 Task: Assign Person0002 as Assignee of Child Issue ChildIssue0008 of Issue Issue0004 in Backlog  in Scrum Project Project0001 in Jira
Action: Mouse moved to (400, 447)
Screenshot: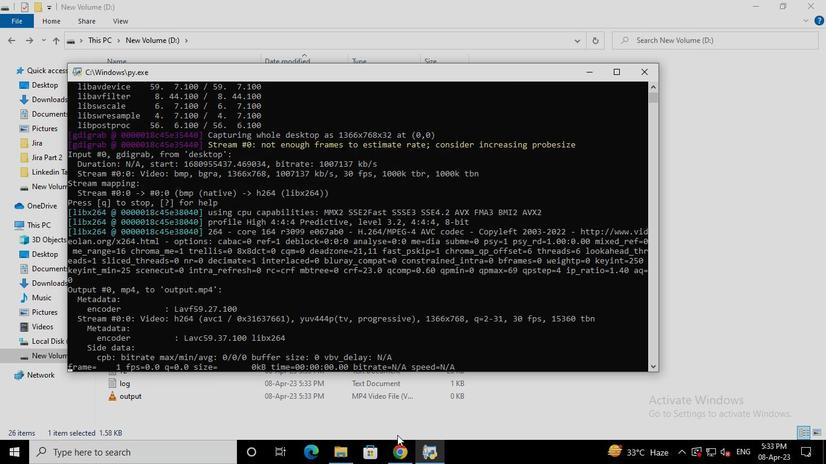 
Action: Mouse pressed left at (400, 447)
Screenshot: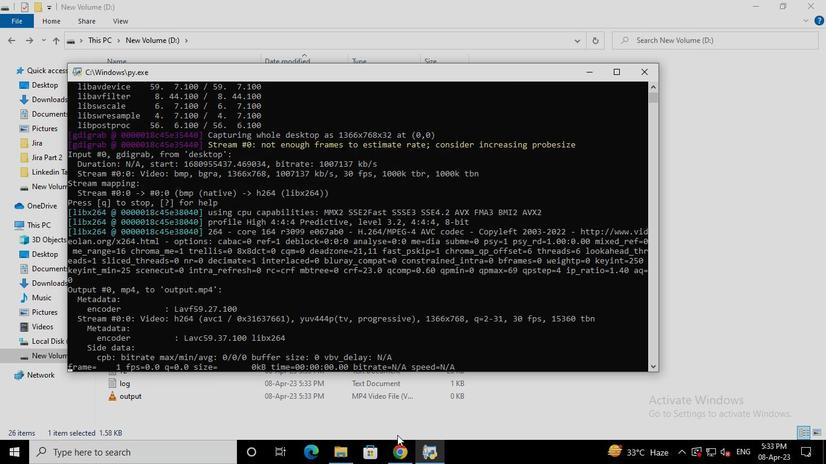 
Action: Mouse moved to (65, 187)
Screenshot: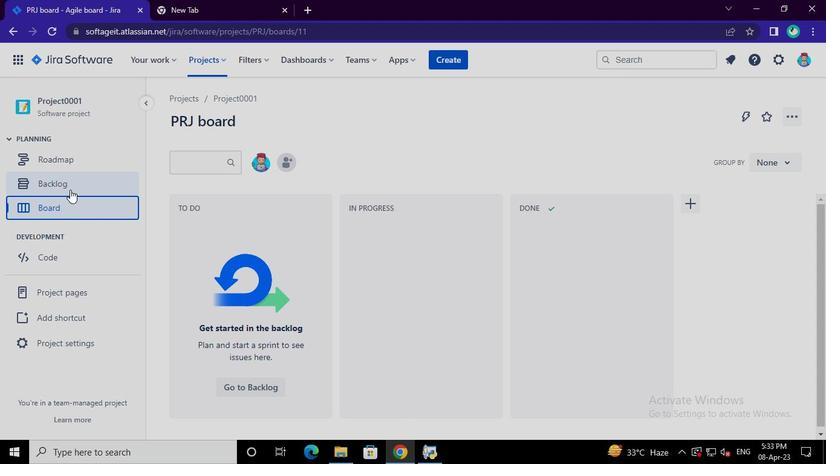 
Action: Mouse pressed left at (65, 187)
Screenshot: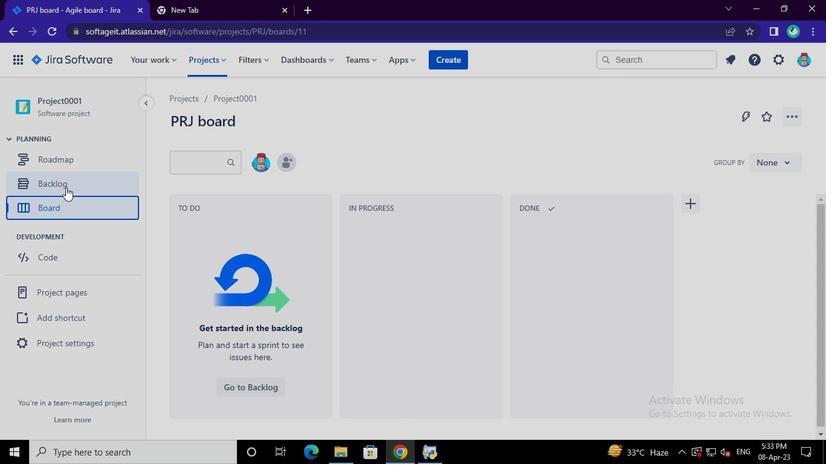 
Action: Mouse moved to (248, 405)
Screenshot: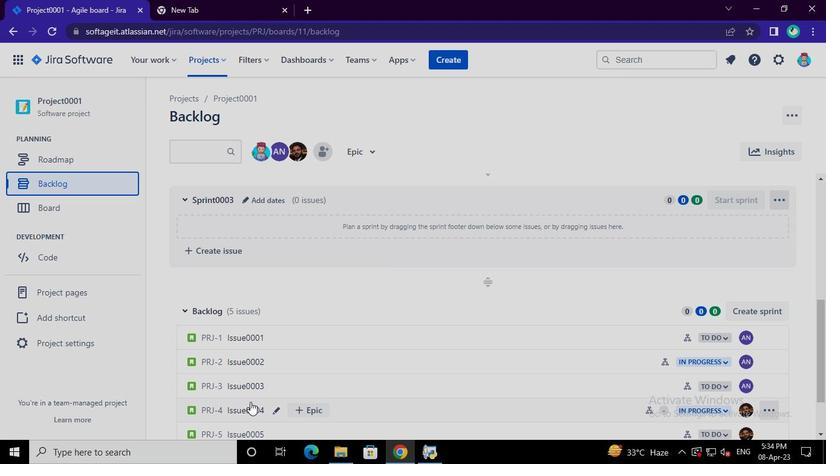
Action: Mouse pressed left at (248, 405)
Screenshot: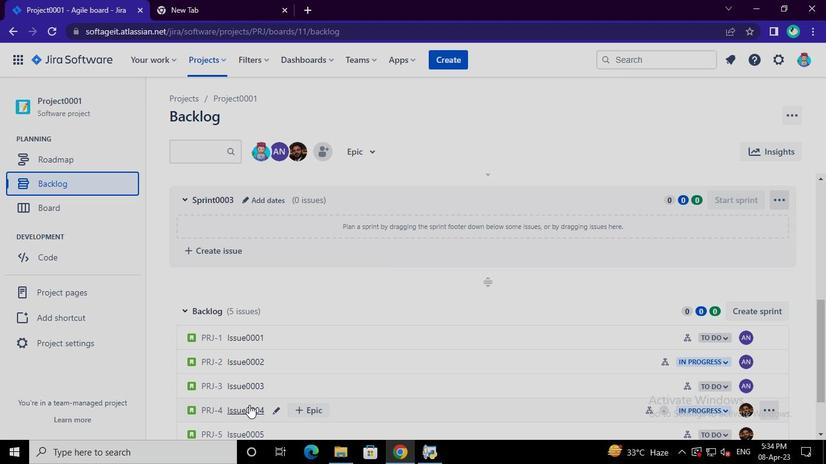 
Action: Mouse moved to (753, 354)
Screenshot: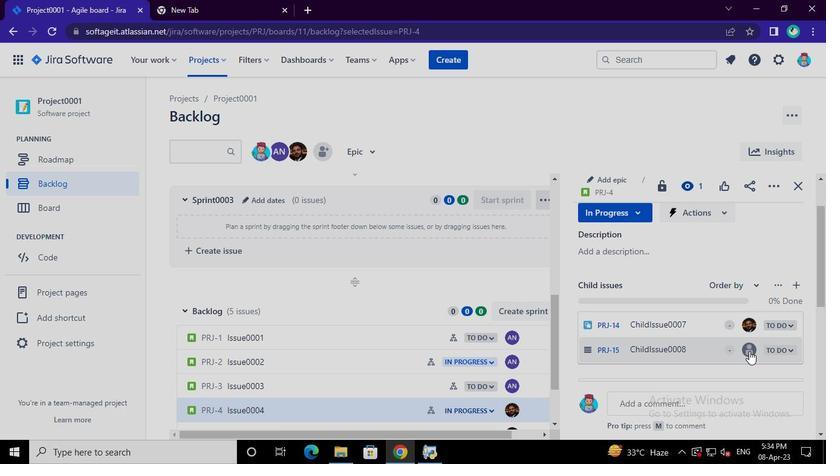 
Action: Mouse pressed left at (753, 354)
Screenshot: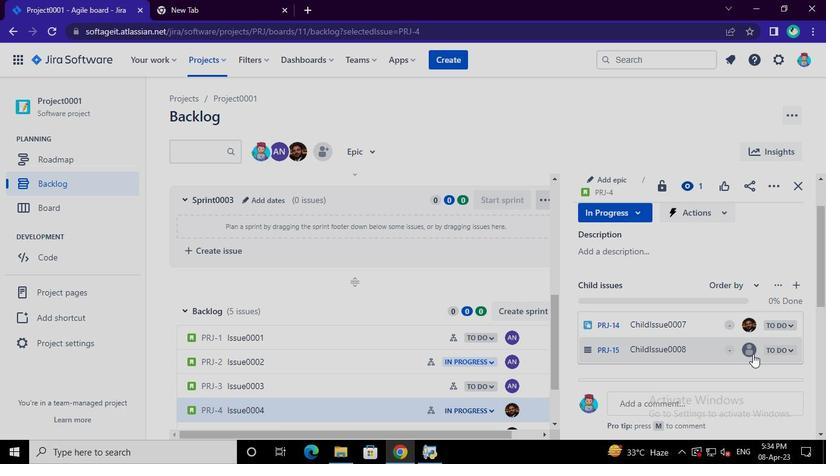 
Action: Mouse moved to (644, 397)
Screenshot: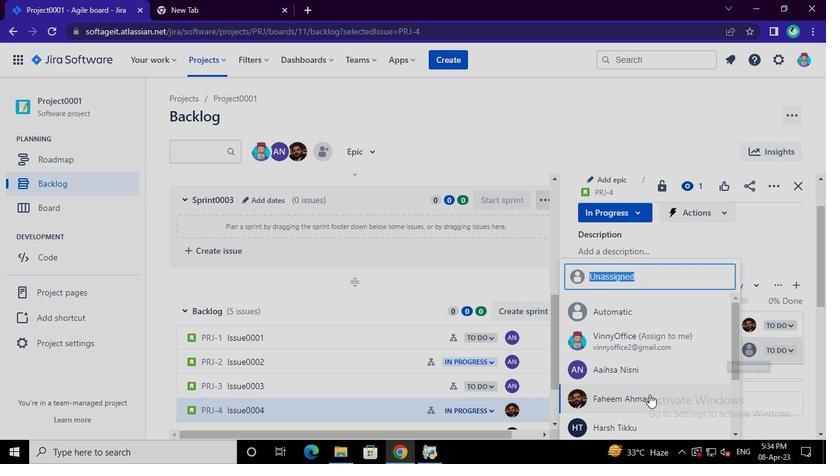 
Action: Mouse pressed left at (644, 397)
Screenshot: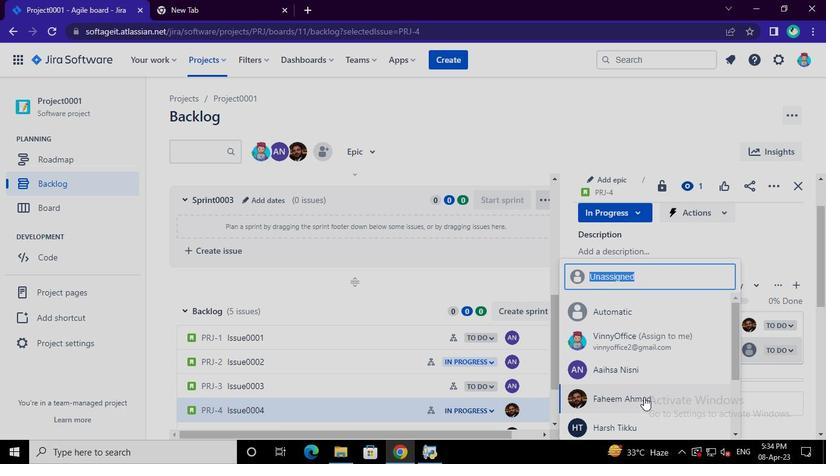 
Action: Mouse moved to (435, 453)
Screenshot: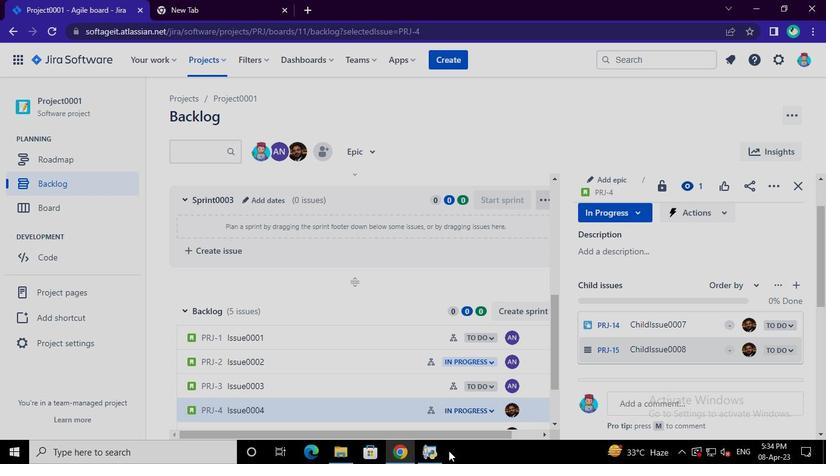 
Action: Mouse pressed left at (435, 453)
Screenshot: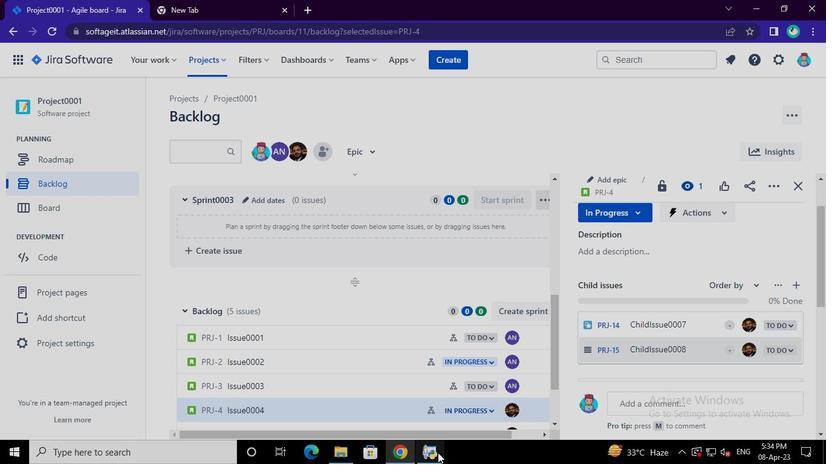 
Action: Mouse moved to (640, 73)
Screenshot: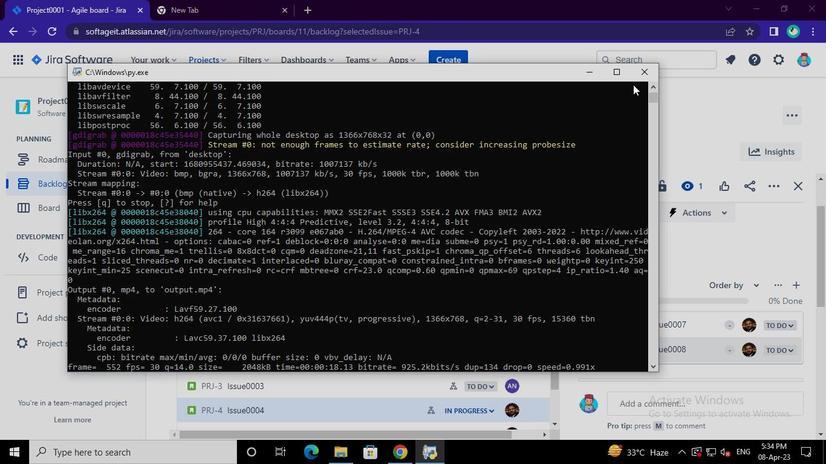 
Action: Mouse pressed left at (640, 73)
Screenshot: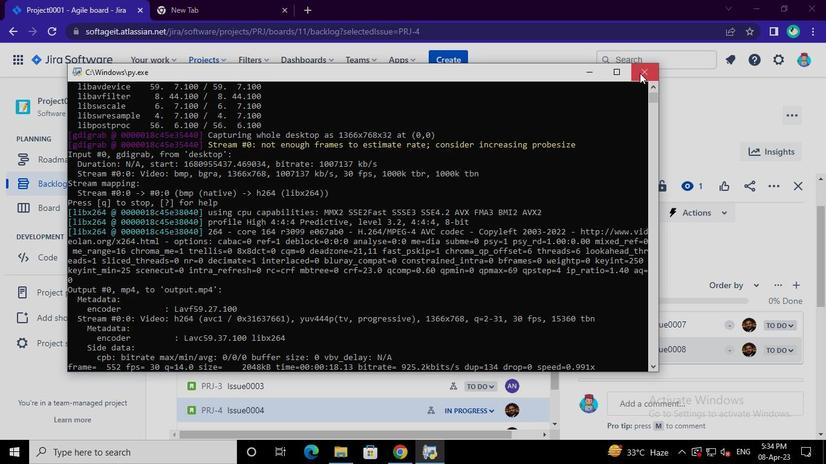 
